 Task: Create a task  Develop a new online tool for website analytics , assign it to team member softage.5@softage.net in the project AirRise and update the status of the task to  At Risk , set the priority of the task to Medium
Action: Mouse moved to (64, 47)
Screenshot: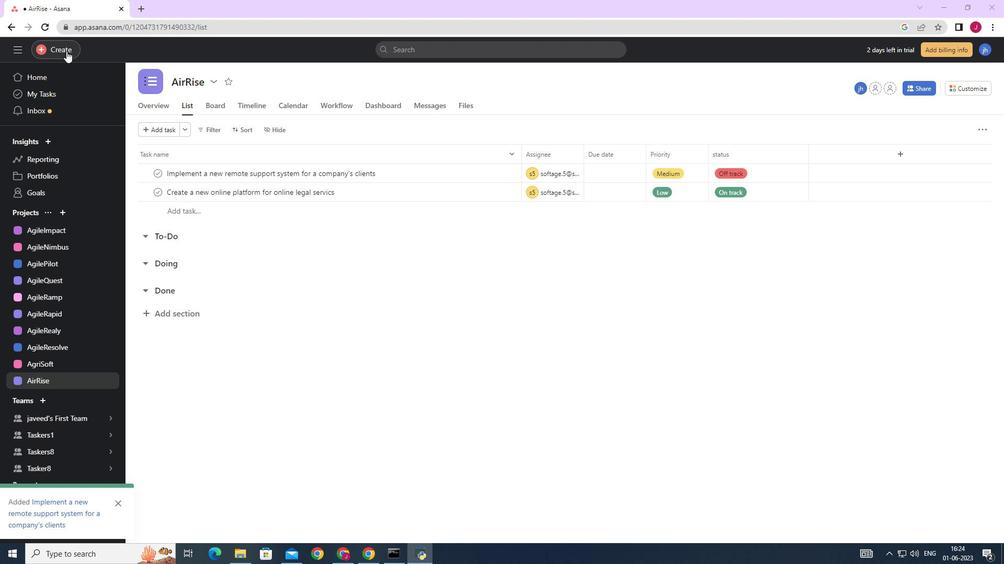 
Action: Mouse pressed left at (64, 47)
Screenshot: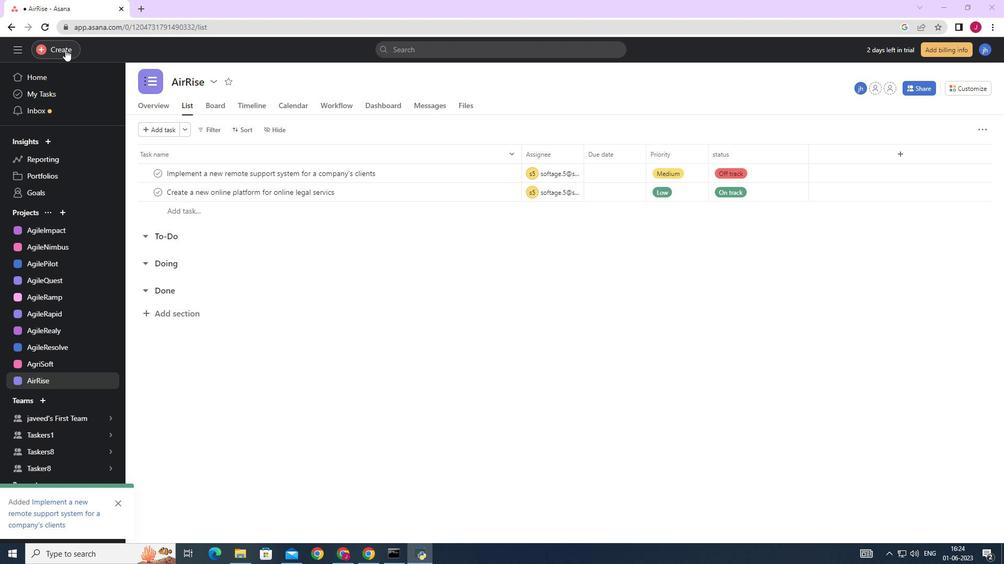 
Action: Mouse moved to (141, 48)
Screenshot: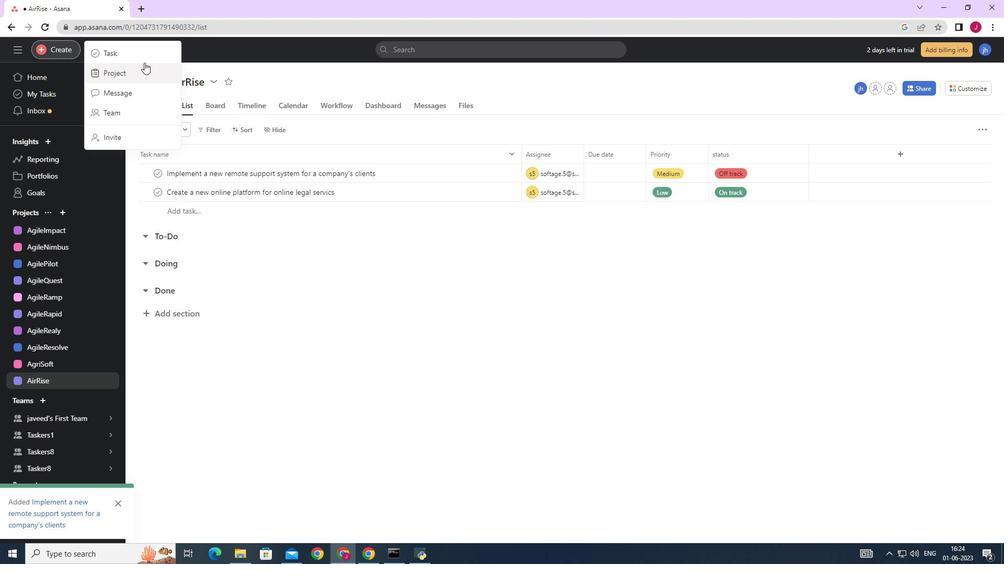 
Action: Mouse pressed left at (141, 48)
Screenshot: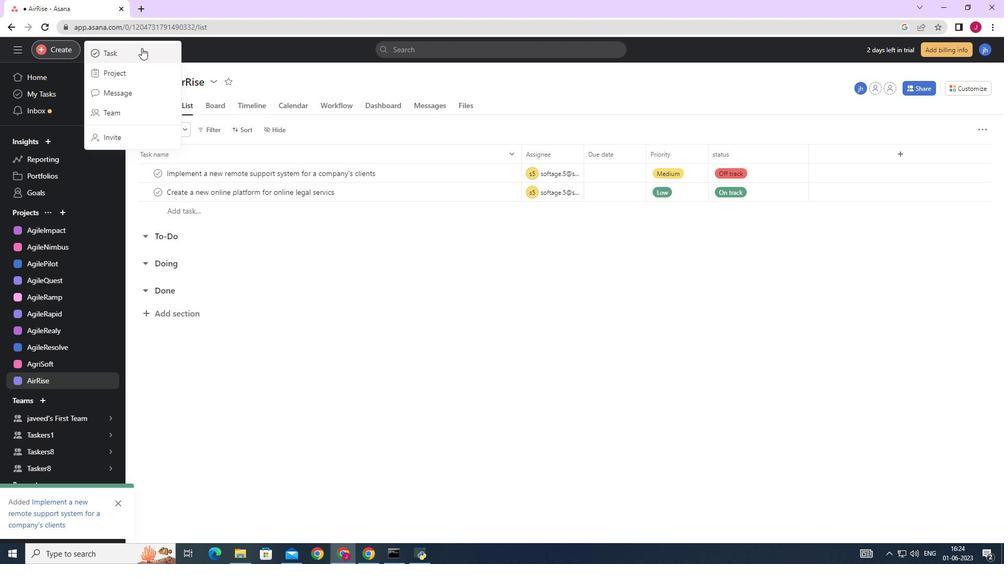 
Action: Mouse moved to (815, 346)
Screenshot: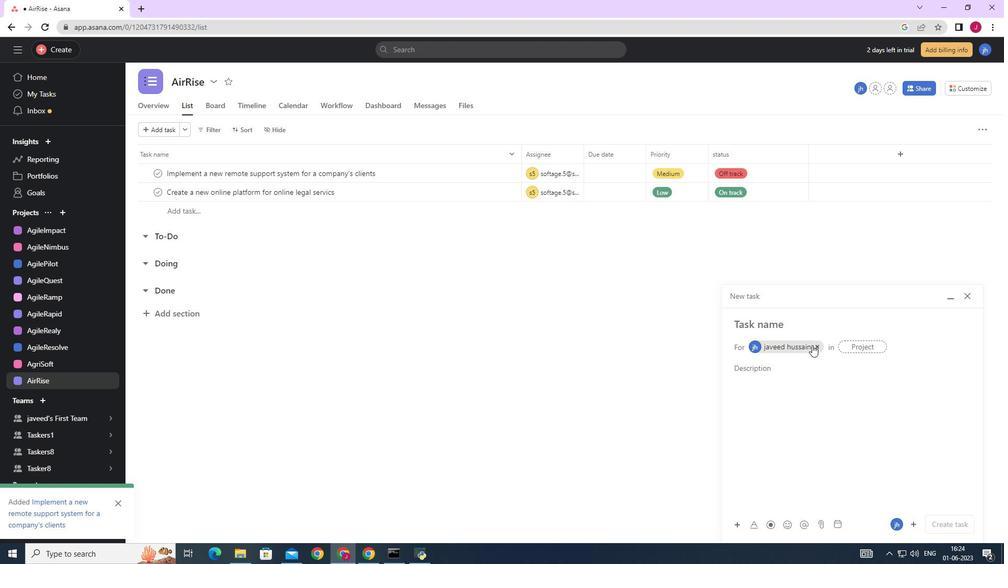 
Action: Mouse pressed left at (815, 346)
Screenshot: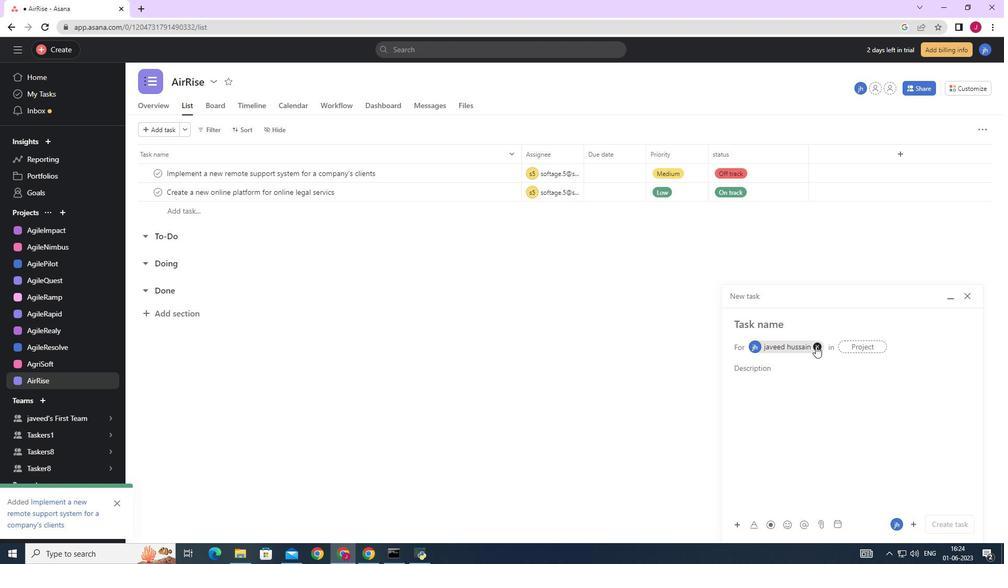 
Action: Mouse moved to (751, 328)
Screenshot: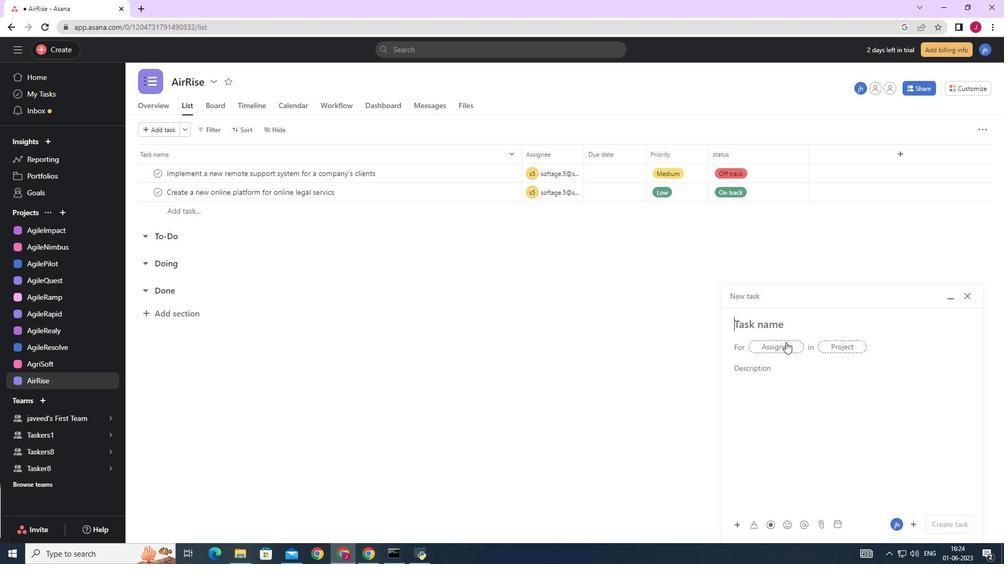 
Action: Mouse pressed left at (751, 328)
Screenshot: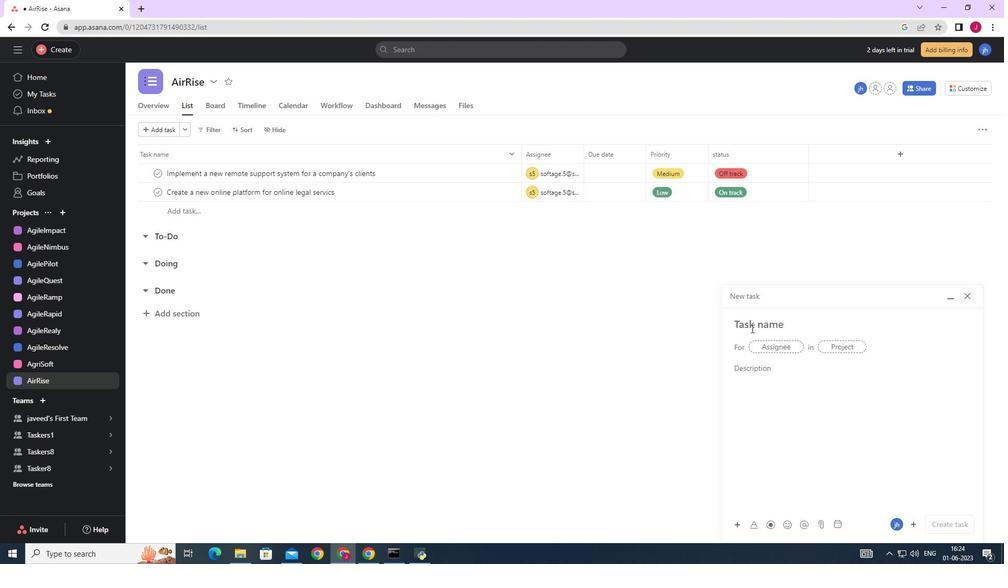 
Action: Mouse moved to (751, 328)
Screenshot: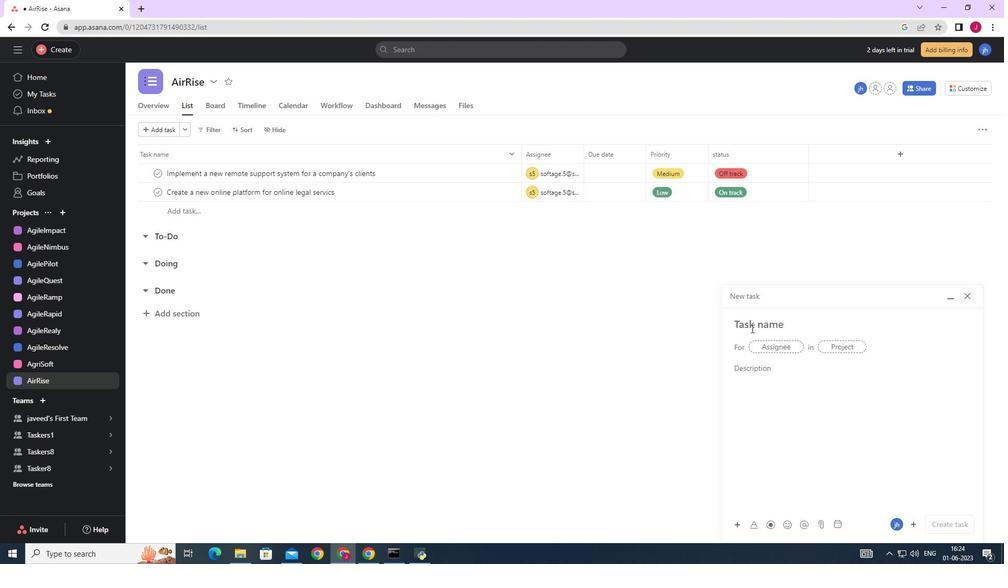 
Action: Key pressed <Key.caps_lock>D<Key.caps_lock>evelop<Key.space>a<Key.space>new<Key.space>online<Key.space>tool<Key.space>for<Key.space>website<Key.space>analytics
Screenshot: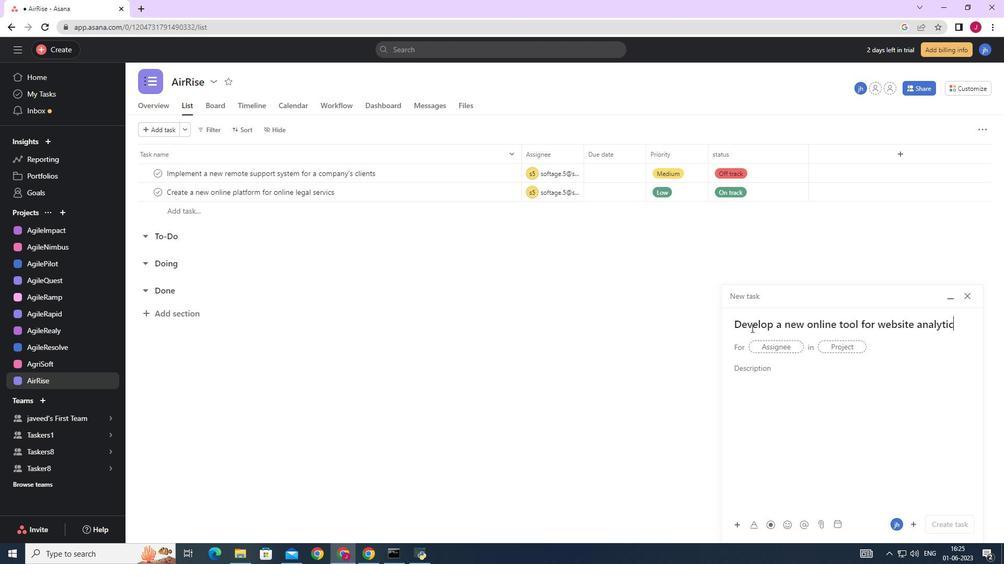 
Action: Mouse moved to (771, 348)
Screenshot: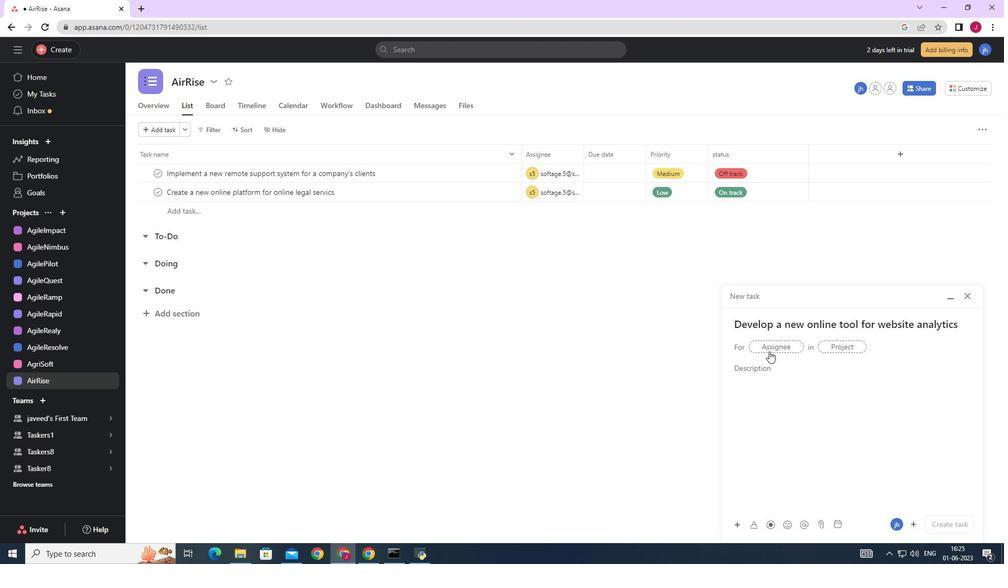 
Action: Mouse pressed left at (771, 348)
Screenshot: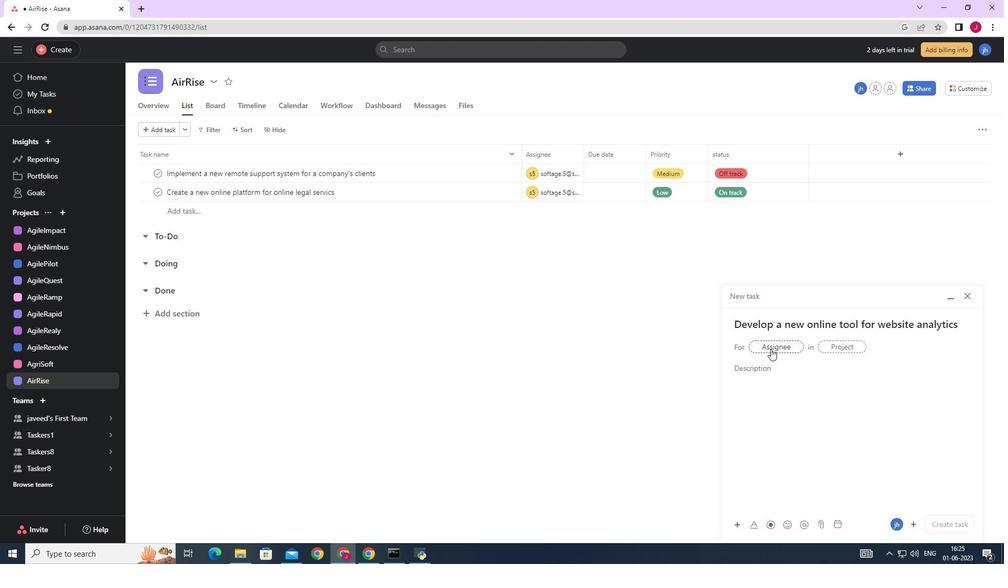 
Action: Key pressed softage.5
Screenshot: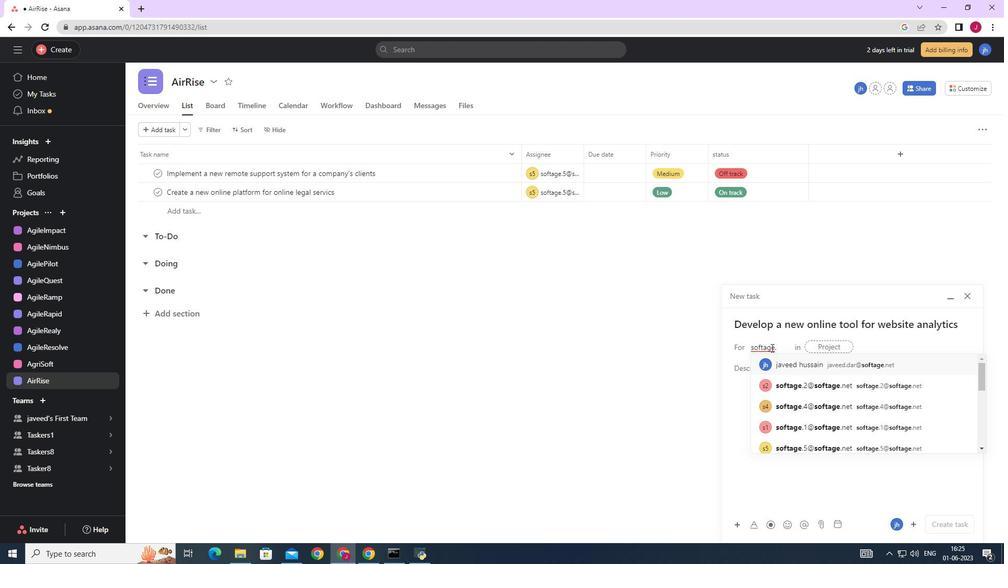 
Action: Mouse moved to (817, 362)
Screenshot: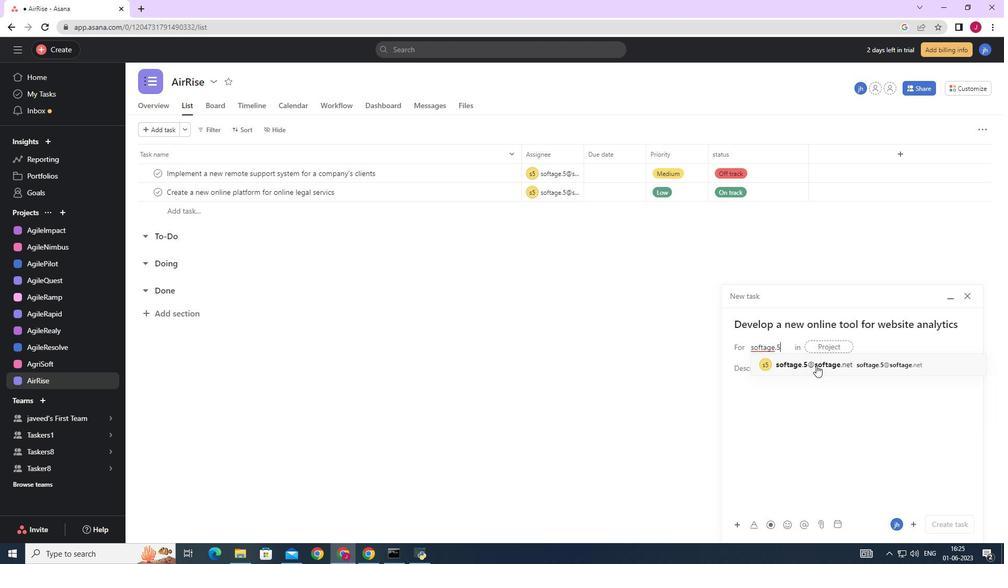 
Action: Mouse pressed left at (817, 362)
Screenshot: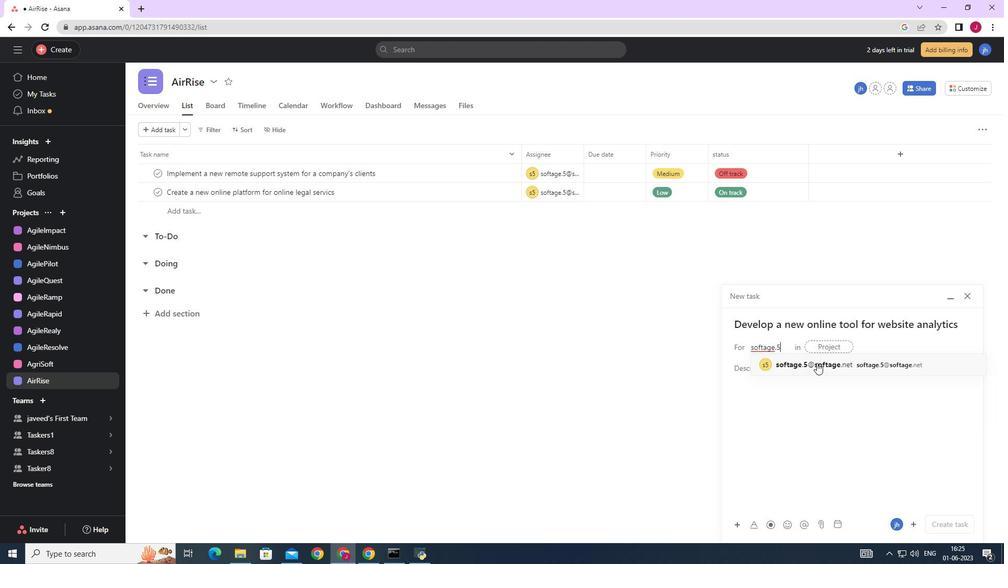 
Action: Mouse moved to (657, 367)
Screenshot: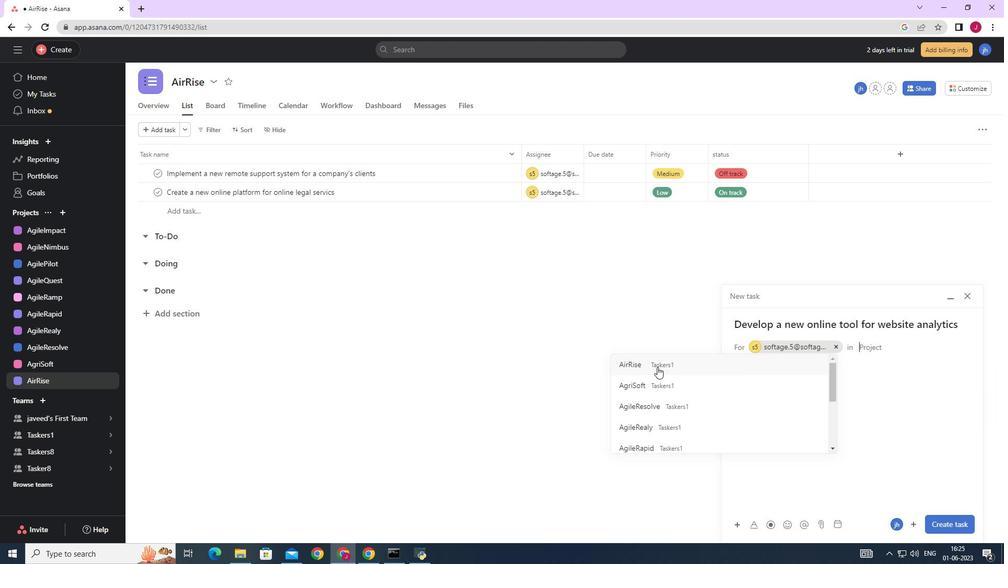 
Action: Mouse pressed left at (657, 367)
Screenshot: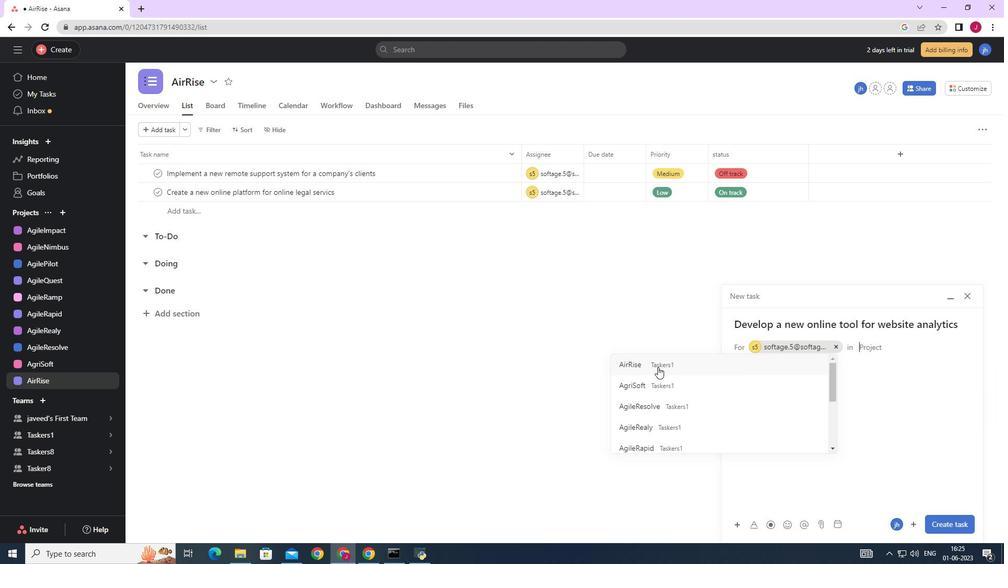 
Action: Mouse moved to (790, 371)
Screenshot: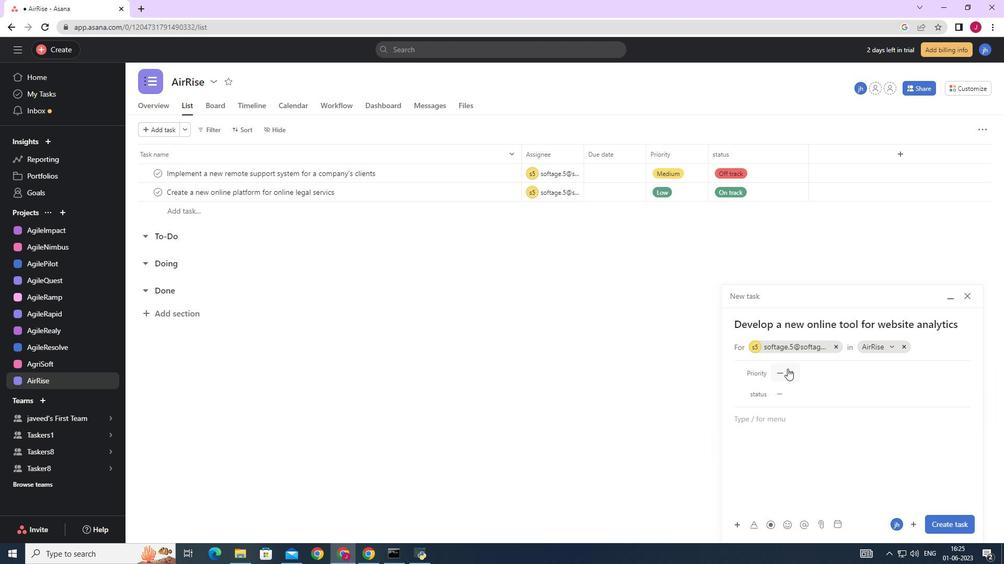 
Action: Mouse pressed left at (790, 371)
Screenshot: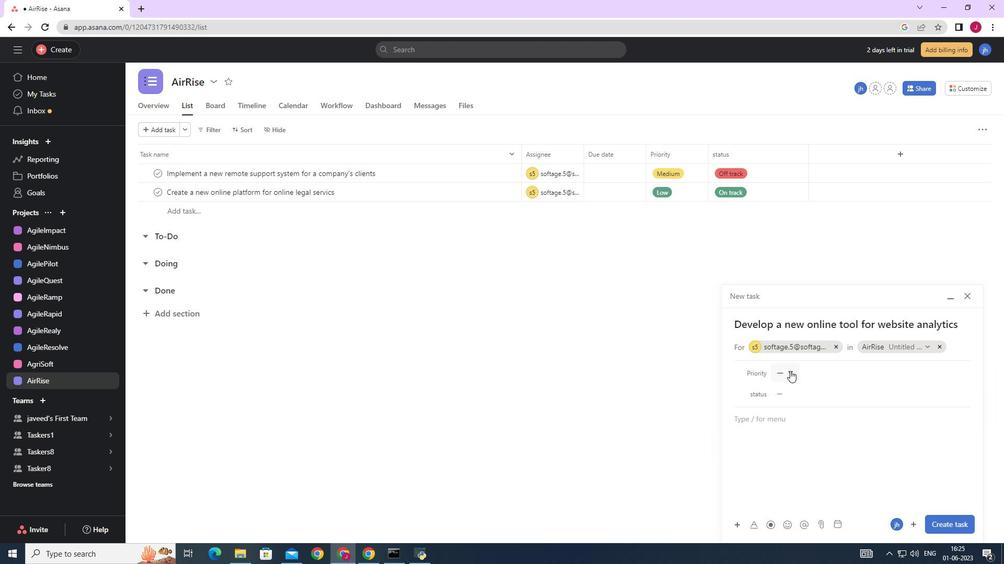 
Action: Mouse moved to (809, 424)
Screenshot: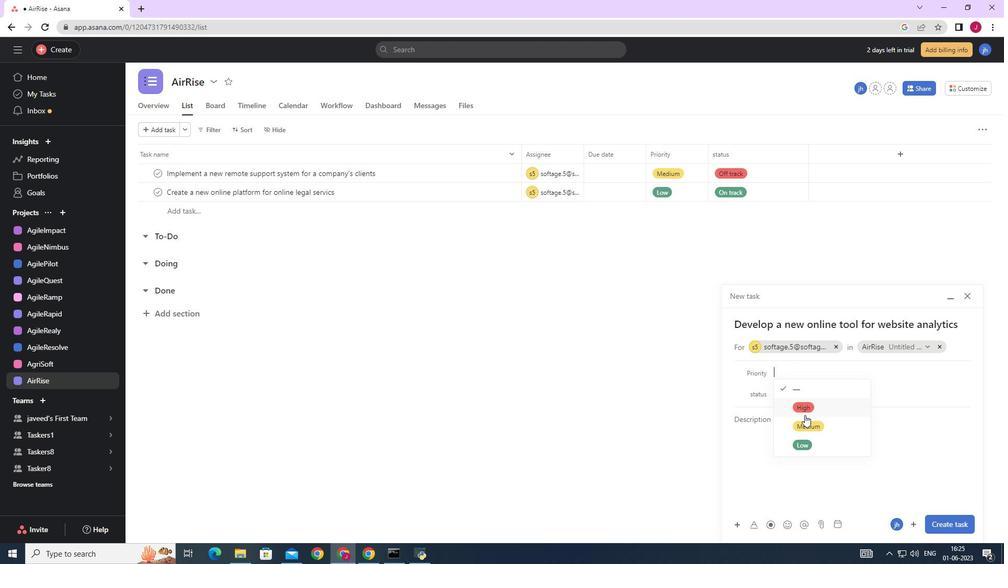 
Action: Mouse pressed left at (809, 424)
Screenshot: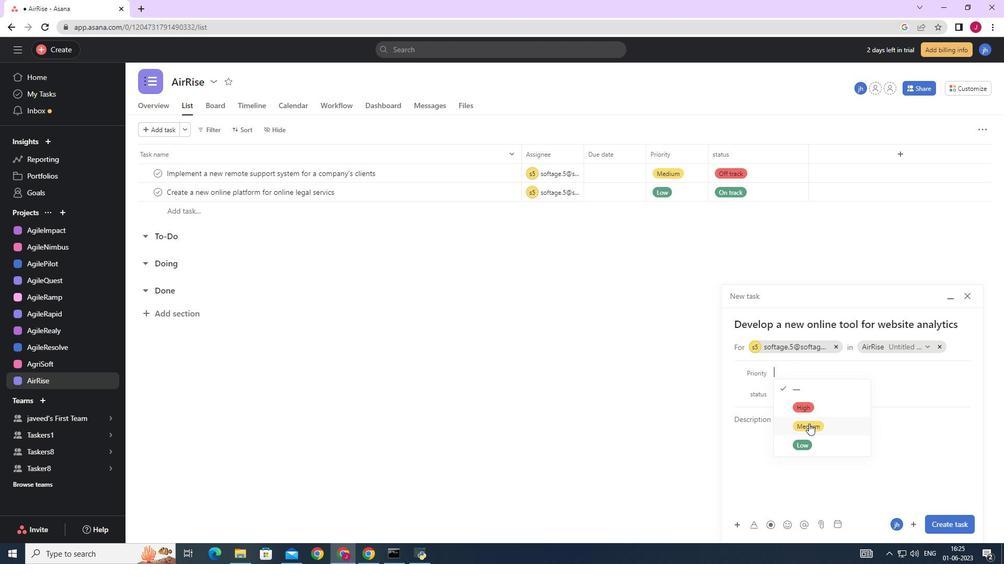 
Action: Mouse moved to (792, 391)
Screenshot: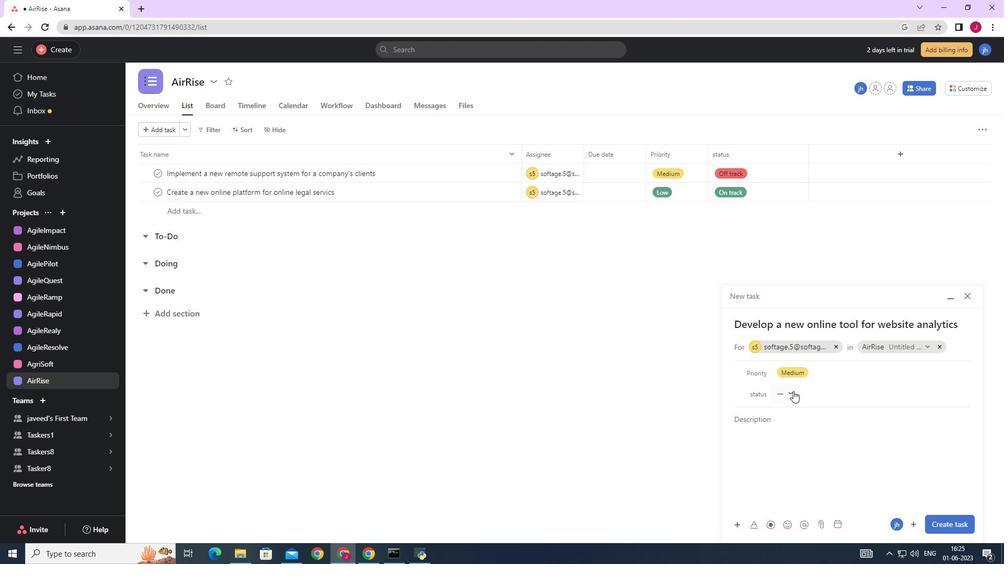
Action: Mouse pressed left at (792, 391)
Screenshot: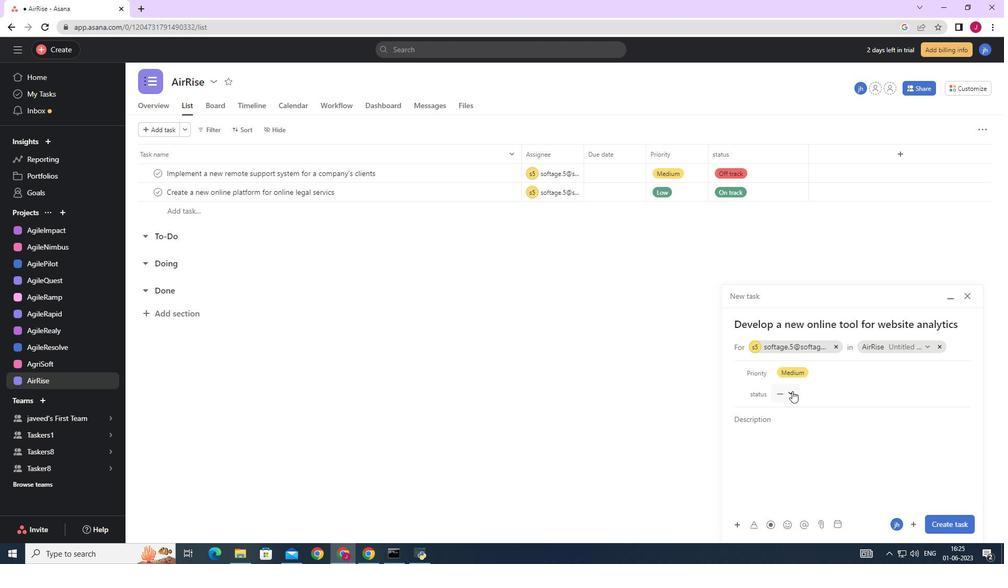 
Action: Mouse moved to (803, 465)
Screenshot: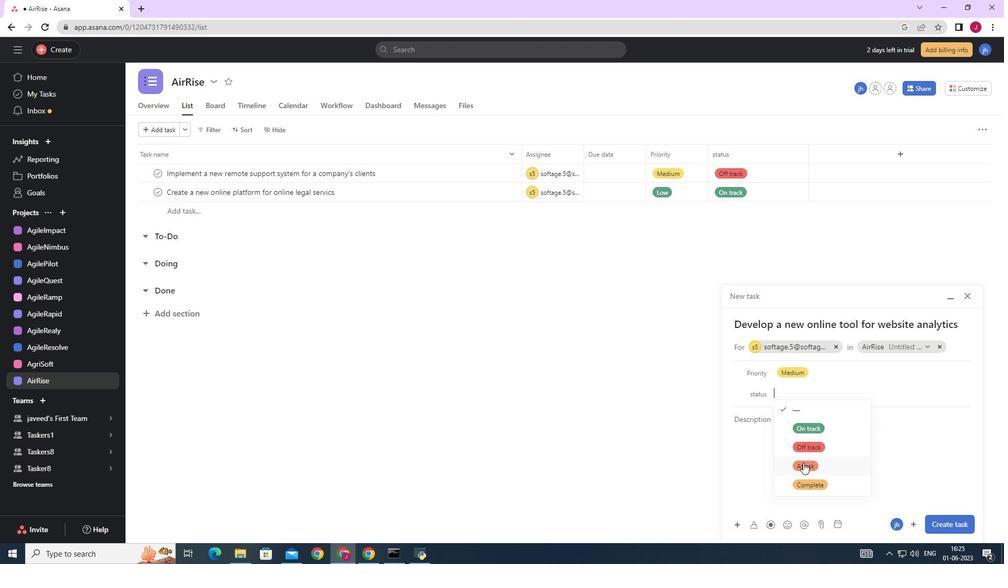 
Action: Mouse pressed left at (803, 465)
Screenshot: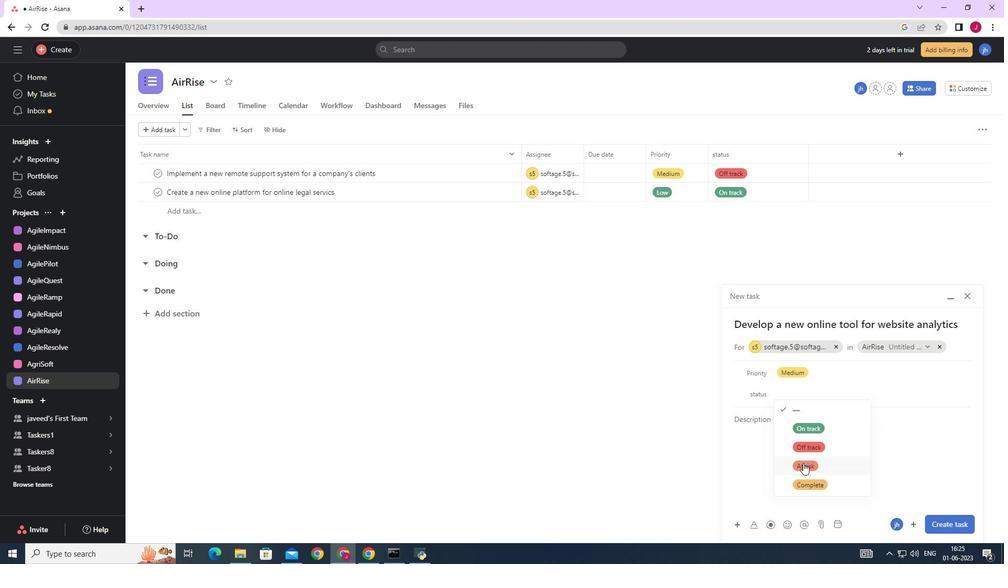 
Action: Mouse moved to (944, 521)
Screenshot: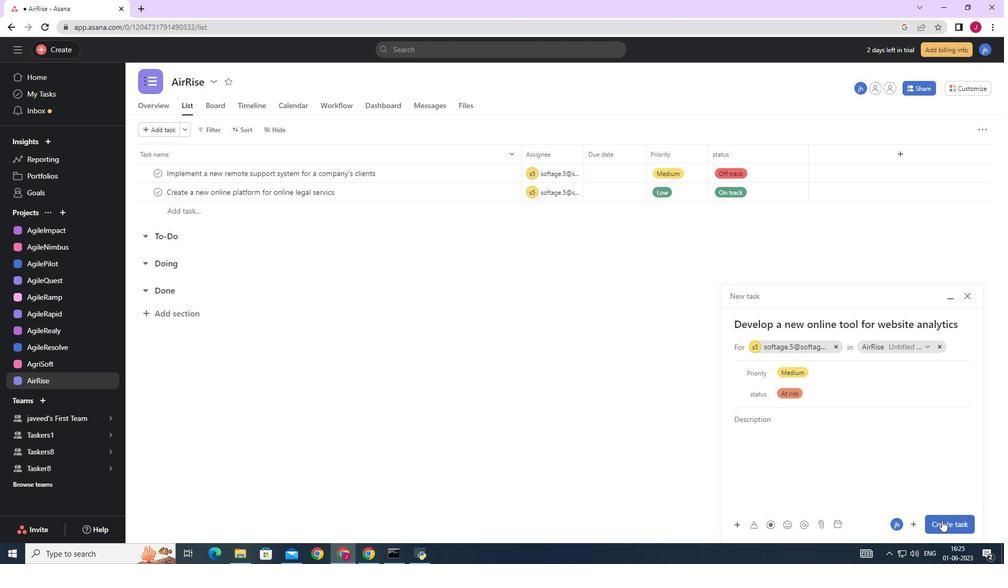 
Action: Mouse pressed left at (944, 521)
Screenshot: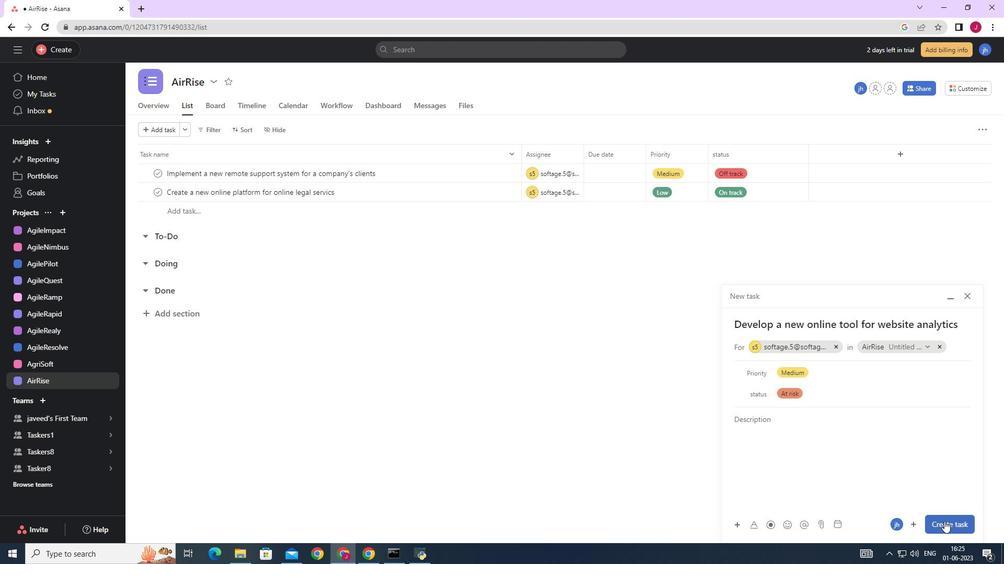 
